 Task: Select Convenience. Add to cart, from CVS for 2717 Settlers Lane, Boyd, Montana 59013, Cell Number 917-762-1747, following items : Lactaid-Reduced Fat Milk - 2, Ferrero Nutella  - 3, Lotus Biscoff Cookies - 2
Action: Mouse moved to (227, 101)
Screenshot: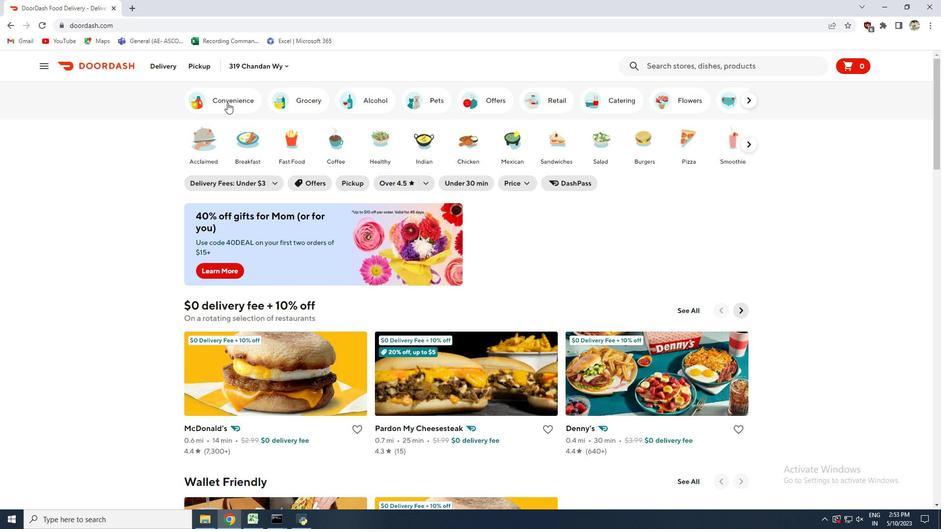 
Action: Mouse pressed left at (227, 101)
Screenshot: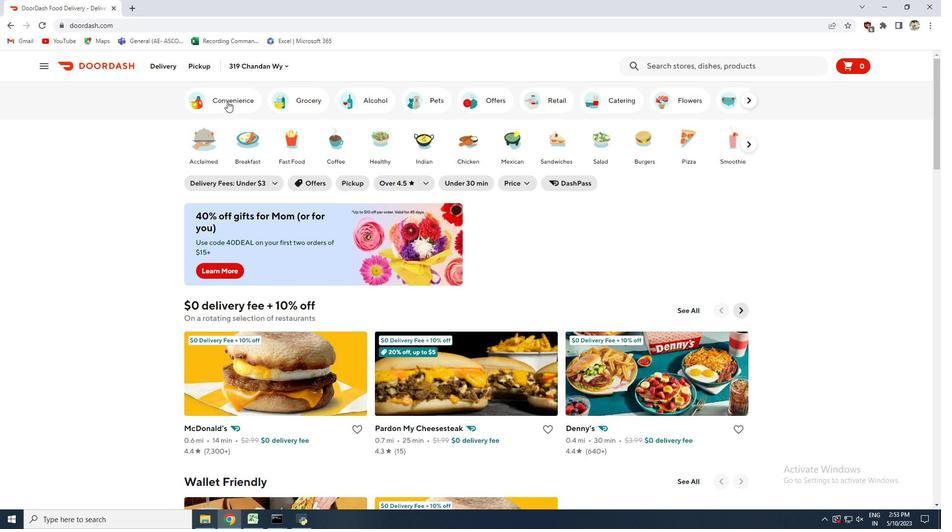 
Action: Mouse moved to (419, 221)
Screenshot: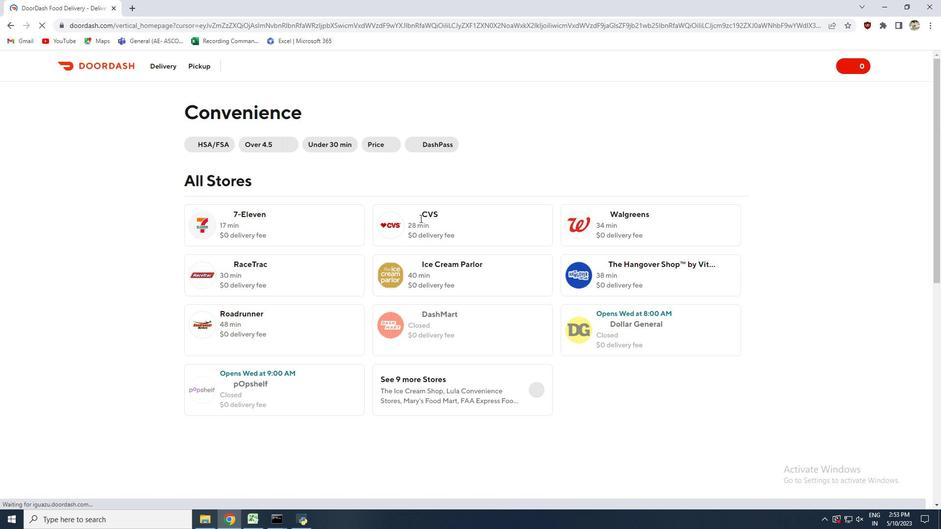
Action: Mouse pressed left at (419, 221)
Screenshot: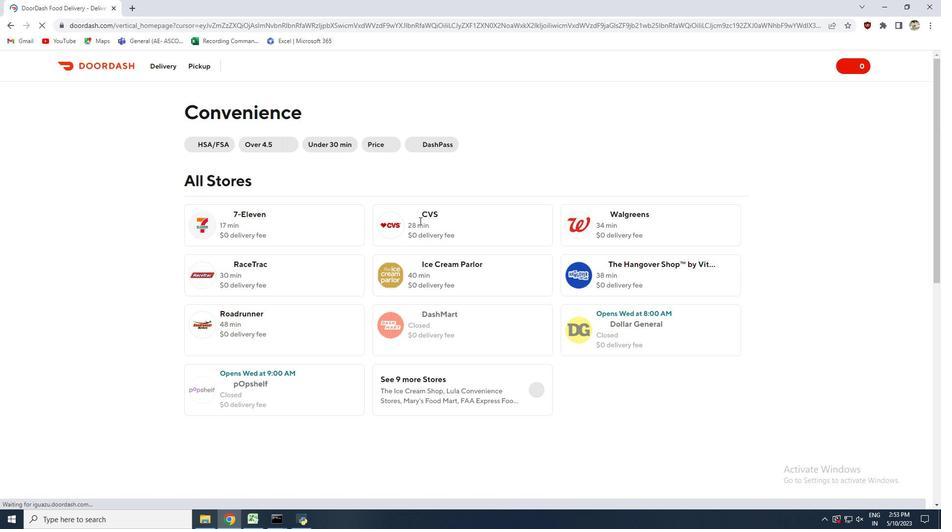 
Action: Mouse moved to (162, 66)
Screenshot: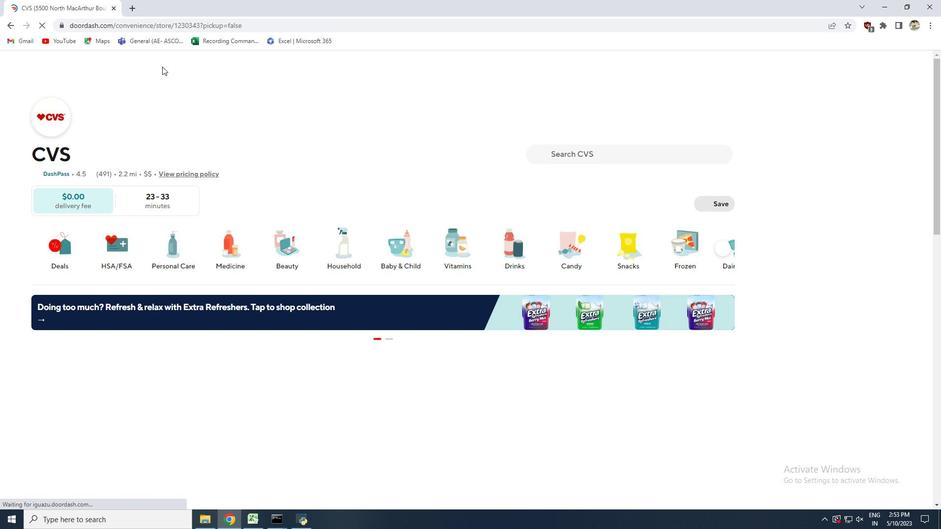 
Action: Mouse pressed left at (162, 66)
Screenshot: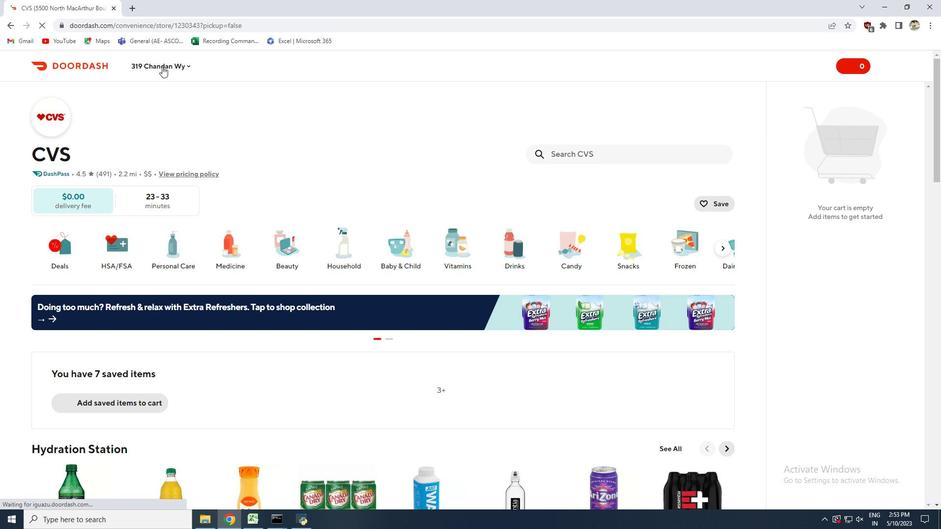
Action: Mouse moved to (194, 104)
Screenshot: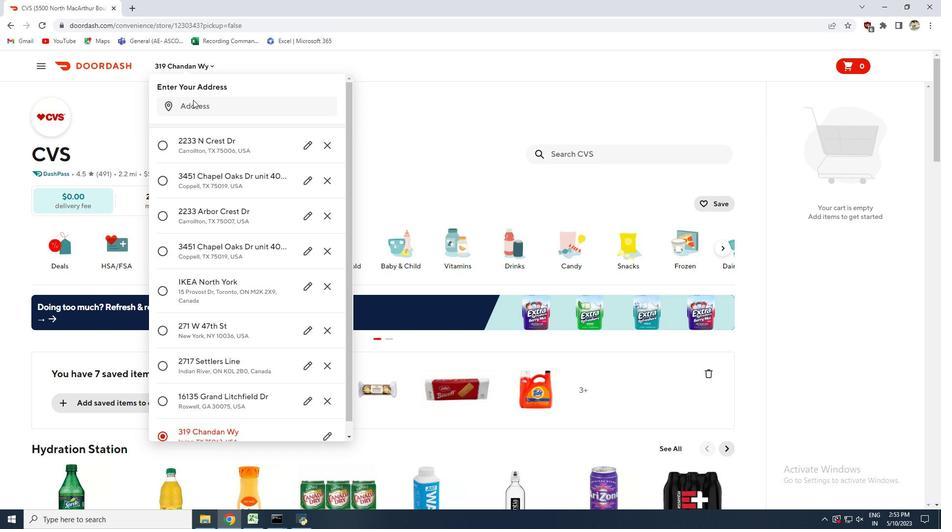 
Action: Mouse pressed left at (194, 104)
Screenshot: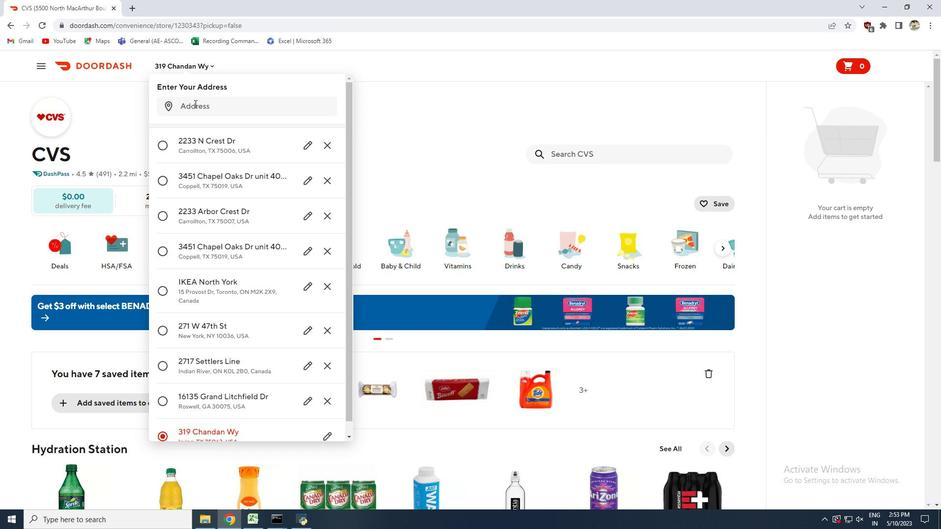 
Action: Key pressed 2717<Key.space><Key.caps_lock>S<Key.caps_lock>ettlers<Key.space>lane,<Key.space><Key.caps_lock>B<Key.caps_lock>oyd,<Key.space><Key.caps_lock>M<Key.caps_lock>ontana<Key.space>59013<Key.enter>
Screenshot: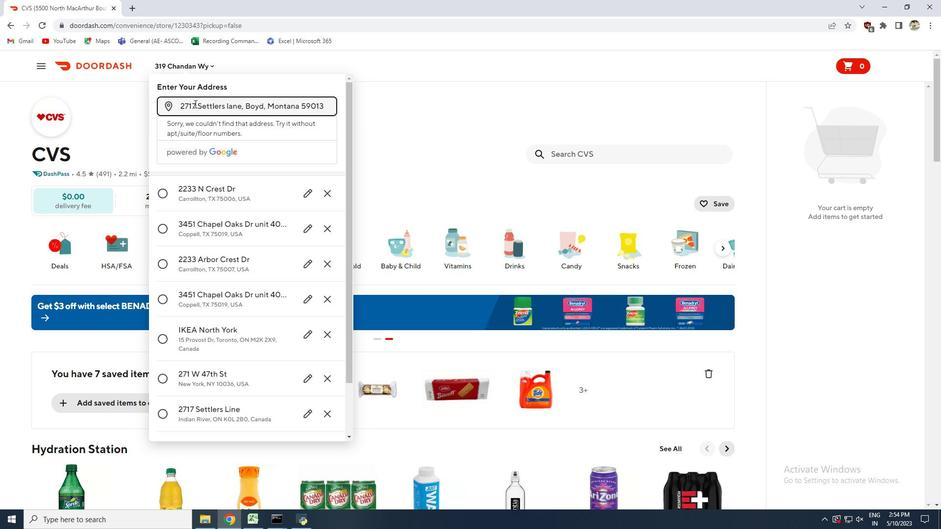 
Action: Mouse moved to (301, 397)
Screenshot: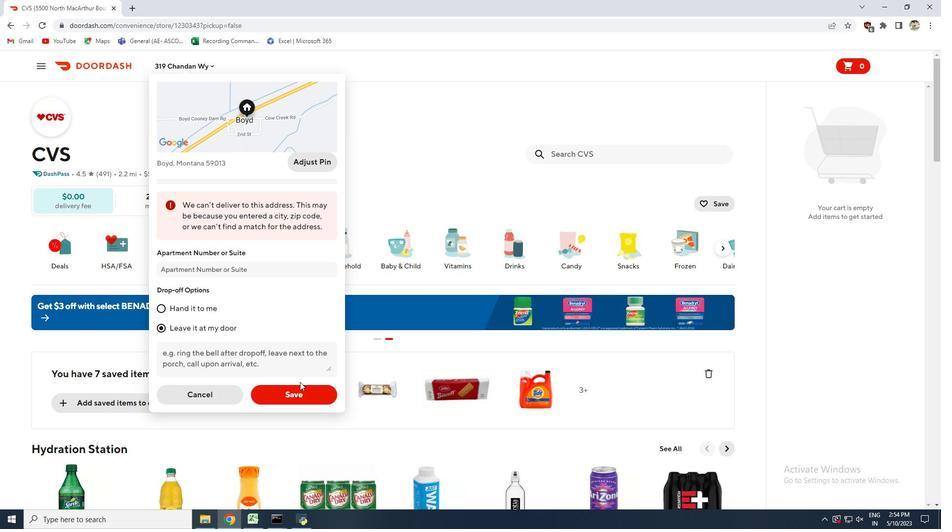 
Action: Mouse pressed left at (301, 397)
Screenshot: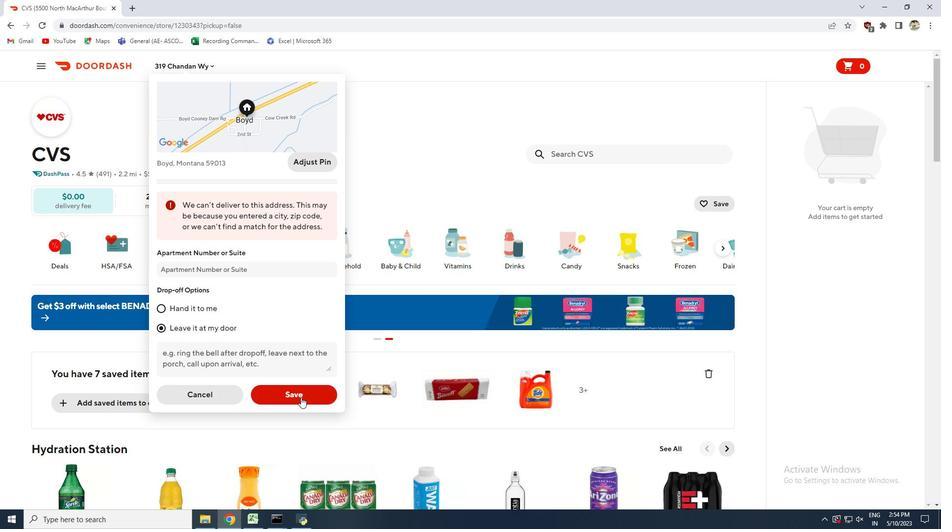 
Action: Mouse moved to (628, 153)
Screenshot: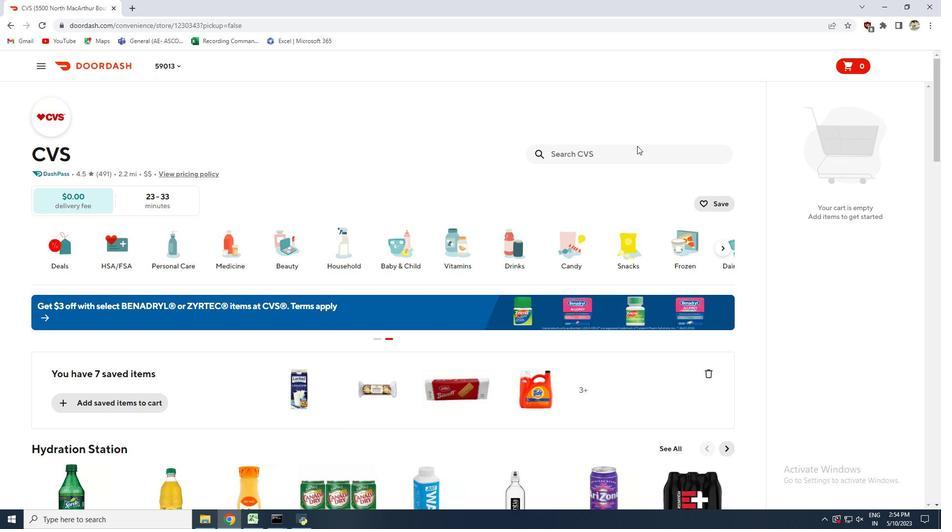 
Action: Mouse pressed left at (628, 153)
Screenshot: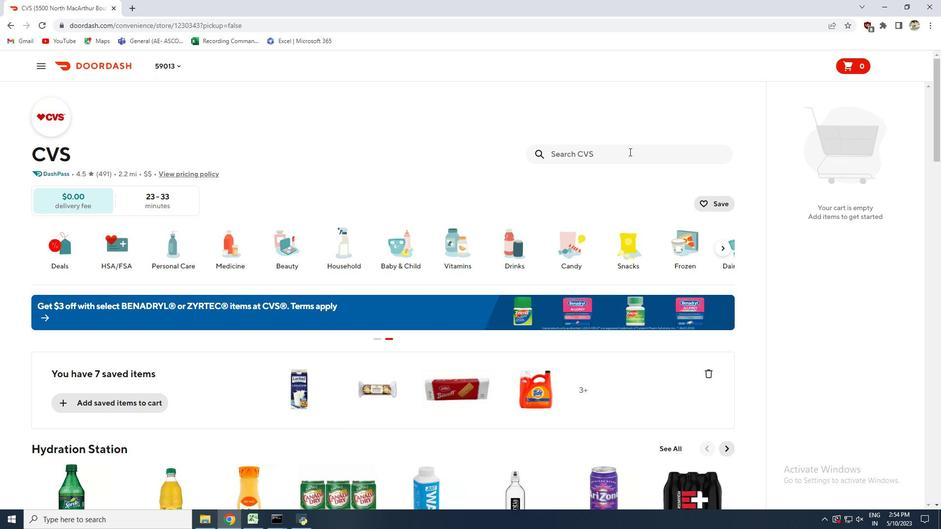 
Action: Key pressed <Key.caps_lock>L<Key.caps_lock>actaid-reduced<Key.space>fat<Key.space>milk<Key.enter>
Screenshot: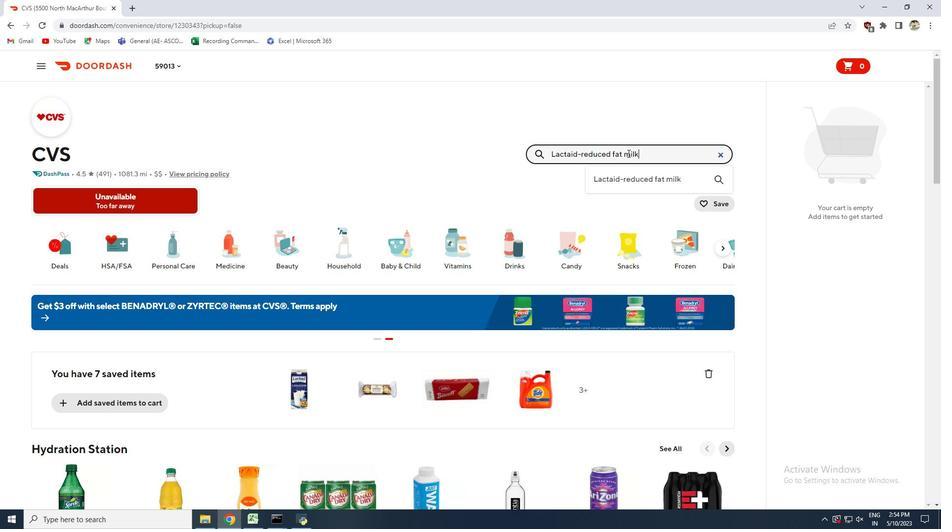 
Action: Mouse moved to (91, 256)
Screenshot: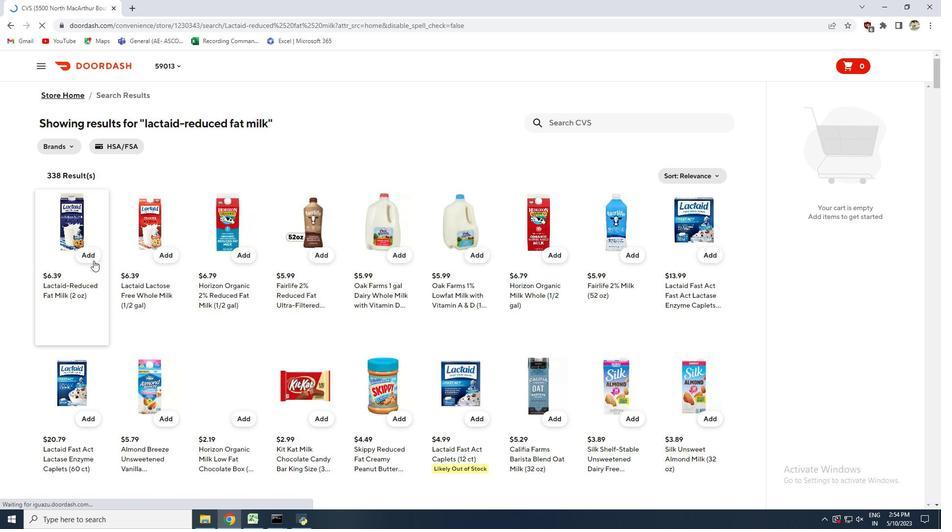 
Action: Mouse pressed left at (91, 256)
Screenshot: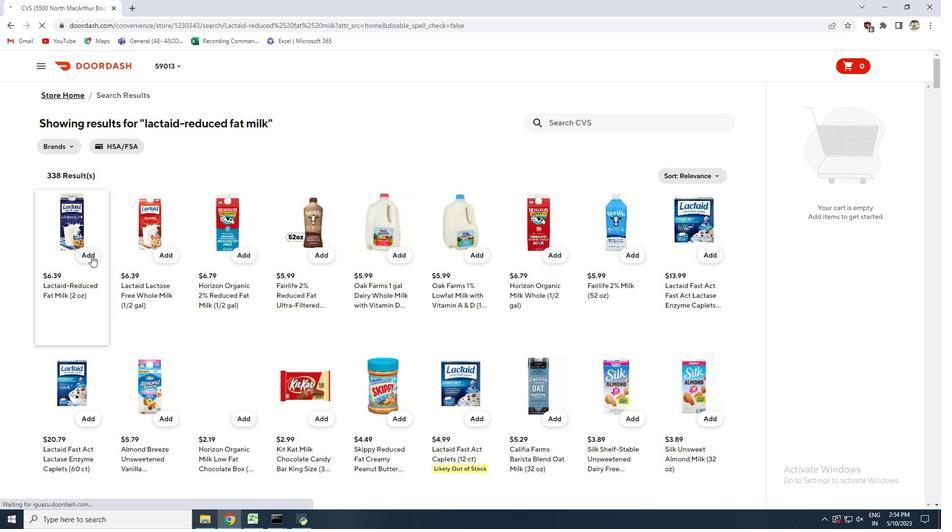 
Action: Mouse pressed left at (91, 256)
Screenshot: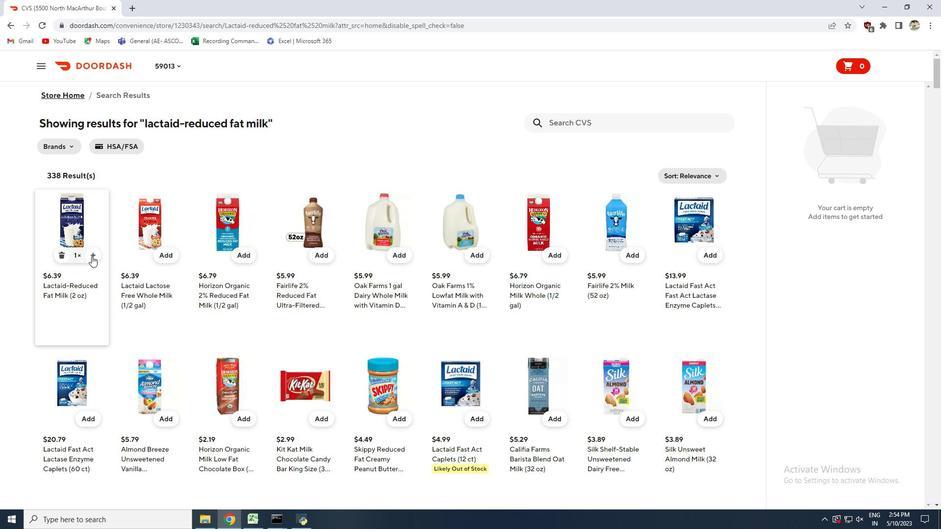 
Action: Mouse pressed left at (91, 256)
Screenshot: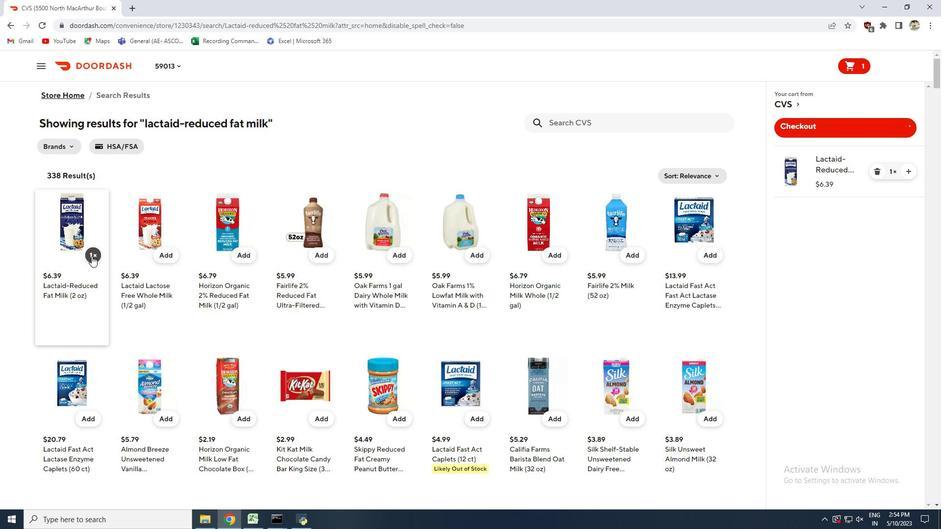 
Action: Mouse pressed right at (91, 256)
Screenshot: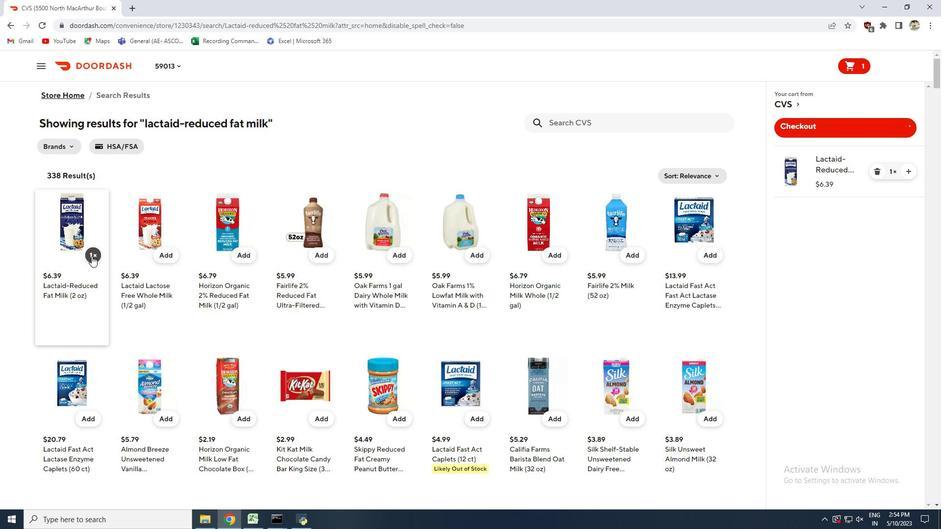 
Action: Mouse moved to (91, 254)
Screenshot: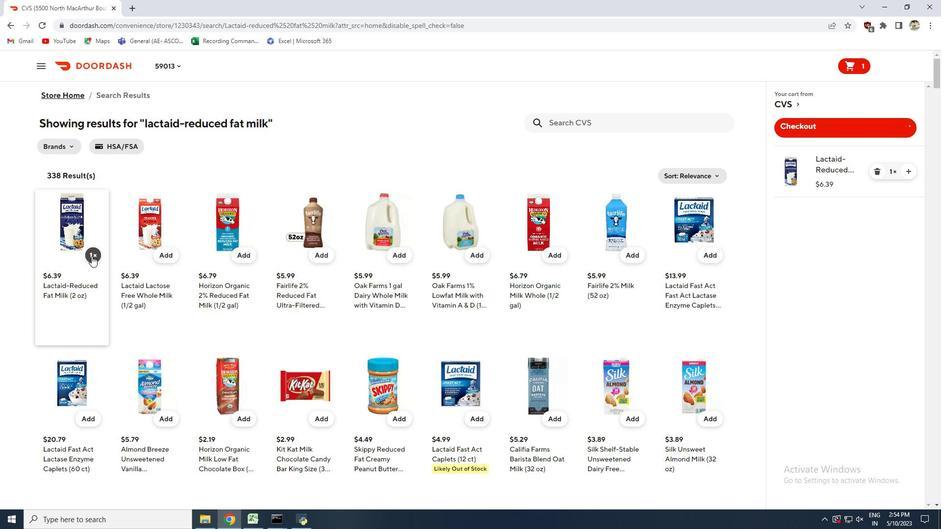 
Action: Mouse pressed left at (91, 254)
Screenshot: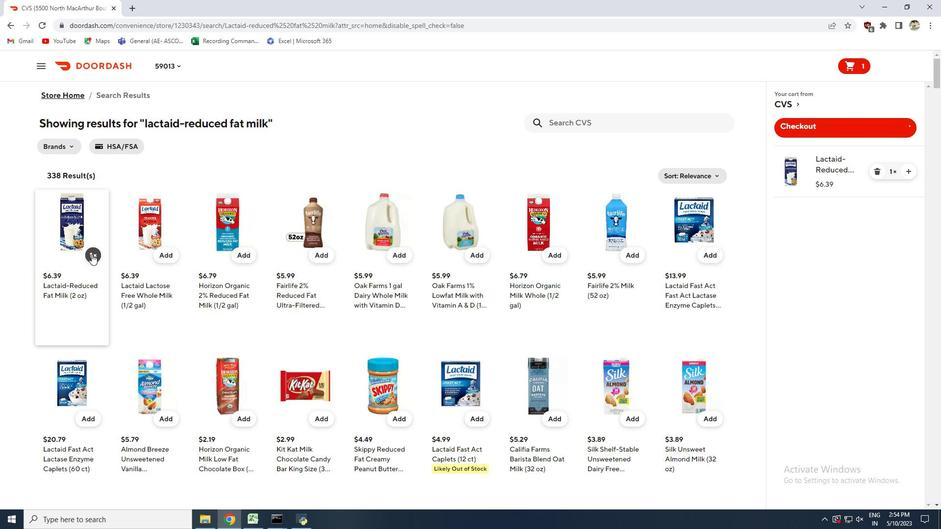
Action: Mouse pressed left at (91, 254)
Screenshot: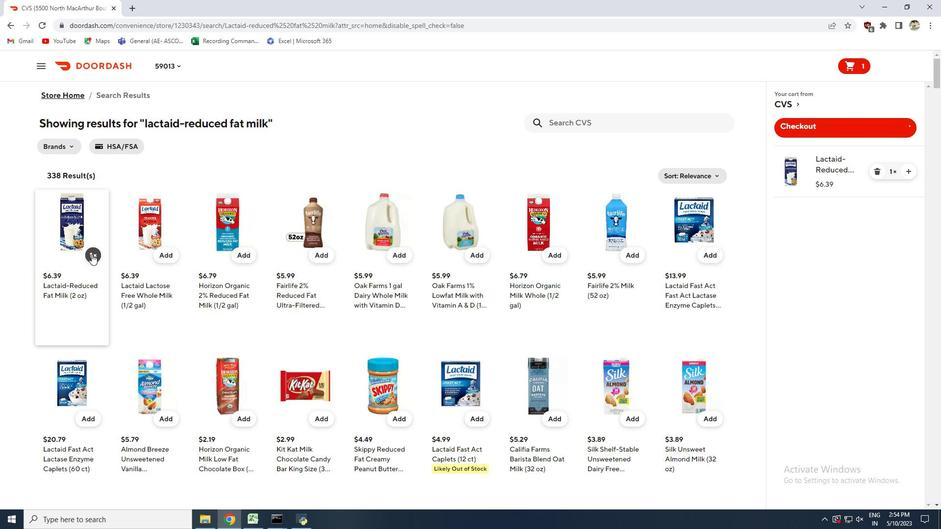 
Action: Mouse moved to (90, 252)
Screenshot: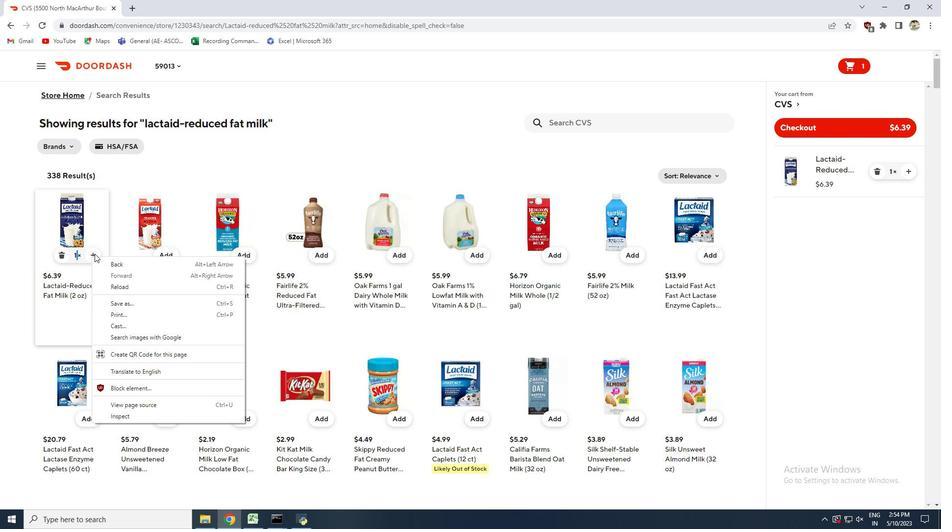 
Action: Mouse pressed left at (90, 252)
Screenshot: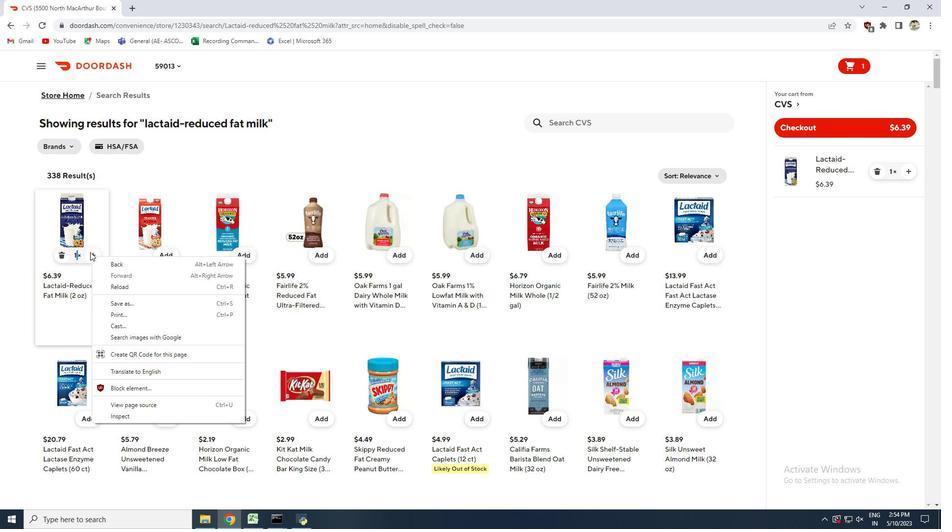 
Action: Mouse moved to (562, 122)
Screenshot: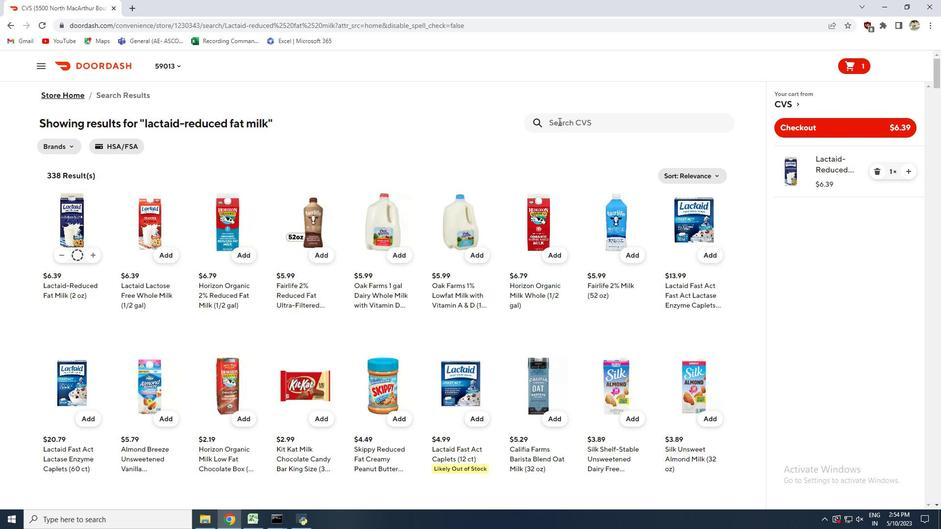 
Action: Mouse pressed left at (562, 122)
Screenshot: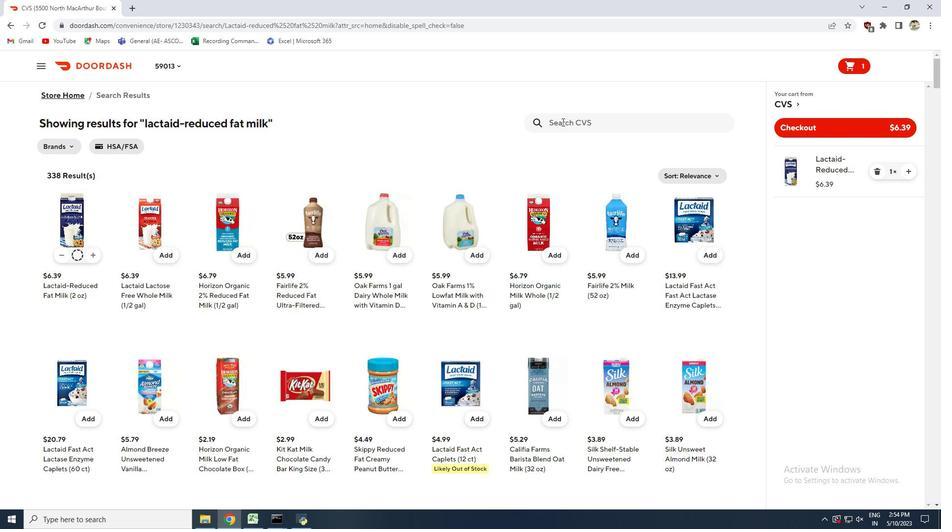 
Action: Mouse pressed right at (562, 122)
Screenshot: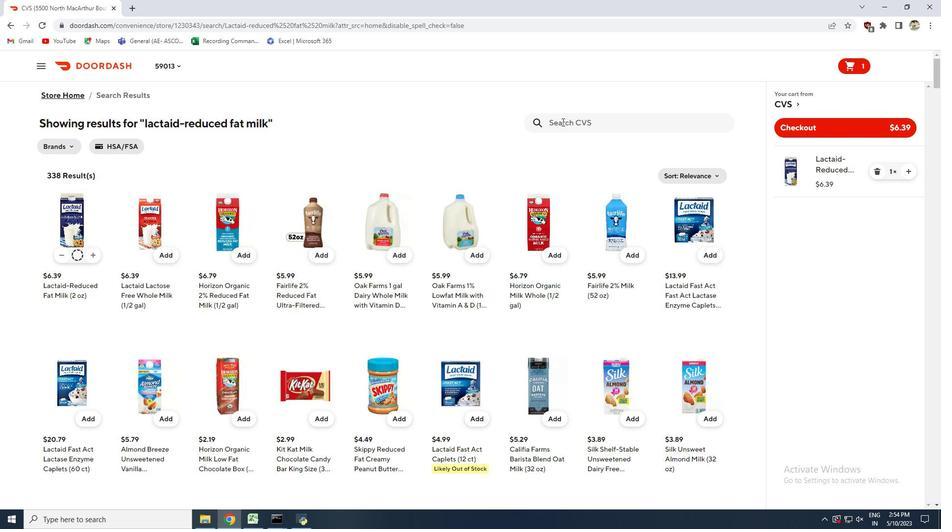 
Action: Key pressed <Key.caps_lock>F<Key.caps_lock>
Screenshot: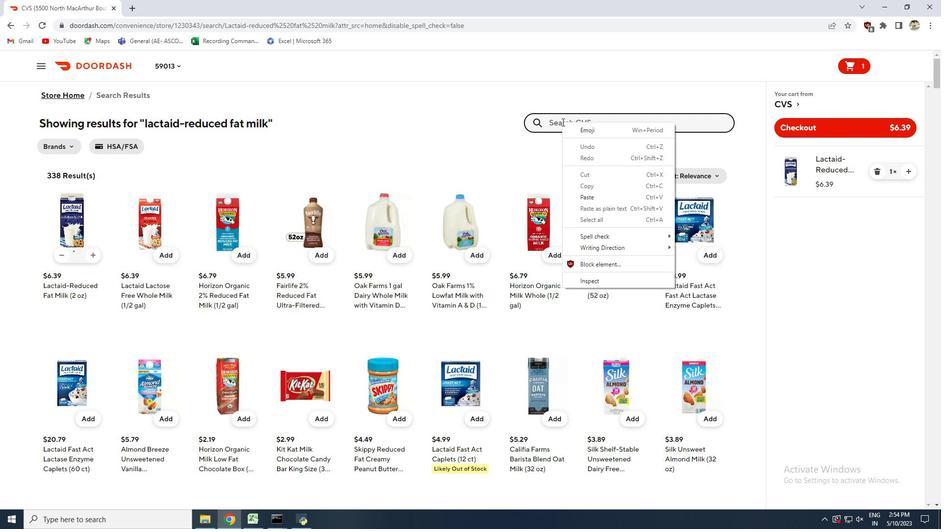 
Action: Mouse pressed left at (562, 122)
Screenshot: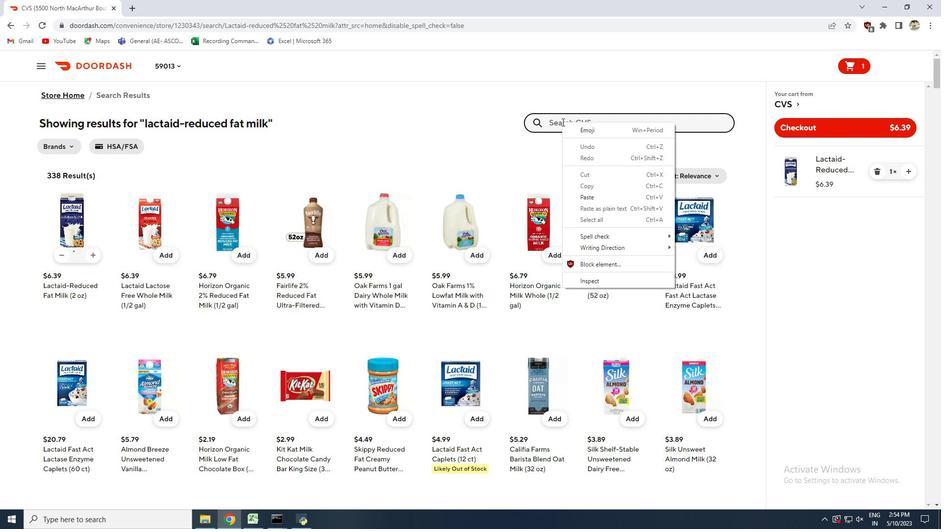 
Action: Mouse pressed left at (562, 122)
Screenshot: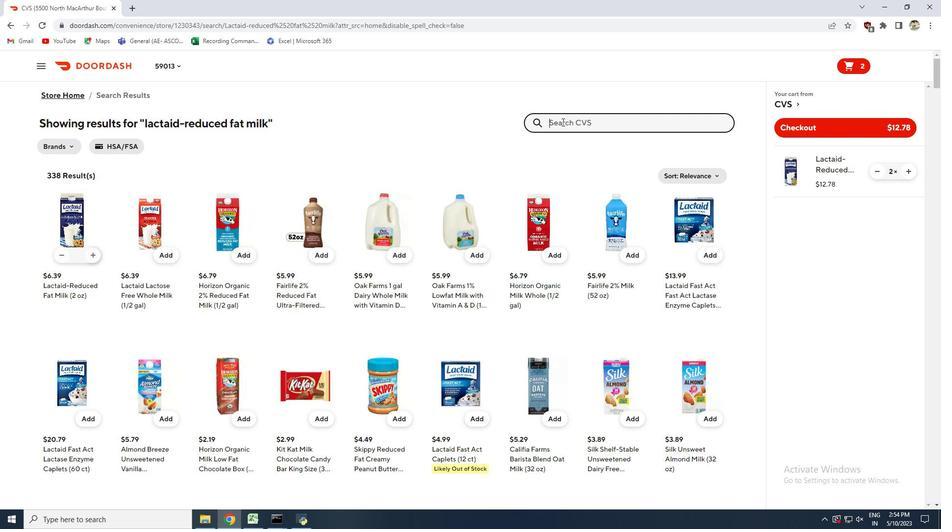 
Action: Key pressed <Key.caps_lock>F<Key.caps_lock>errero<Key.space><Key.caps_lock>N<Key.caps_lock>utella<Key.enter>
Screenshot: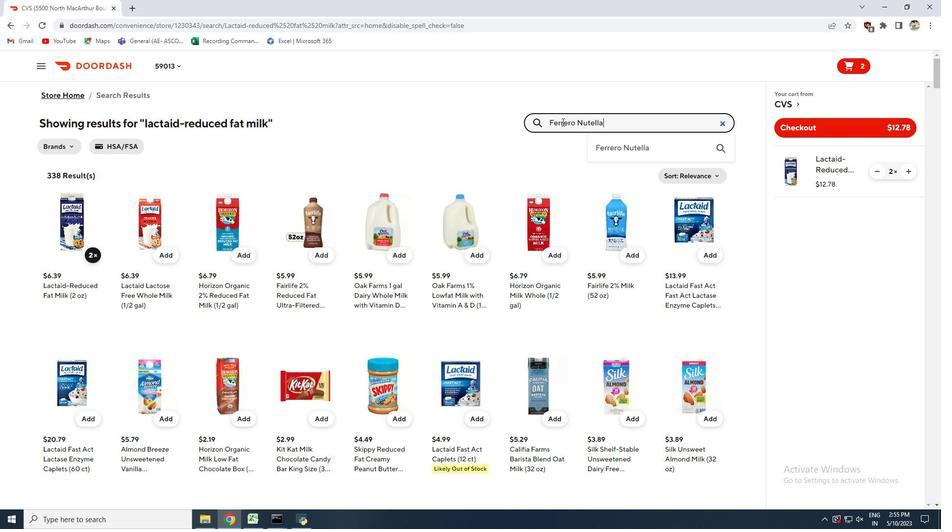 
Action: Mouse moved to (84, 252)
Screenshot: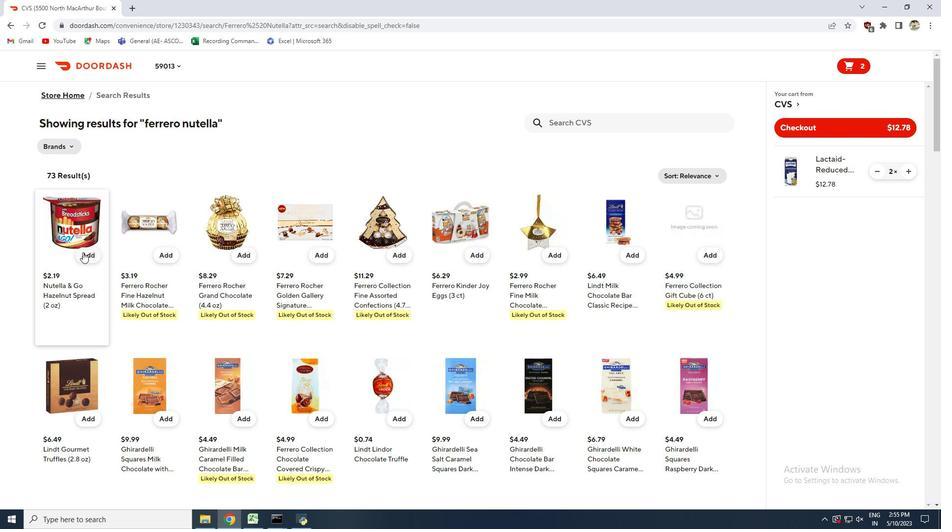 
Action: Mouse pressed left at (84, 252)
Screenshot: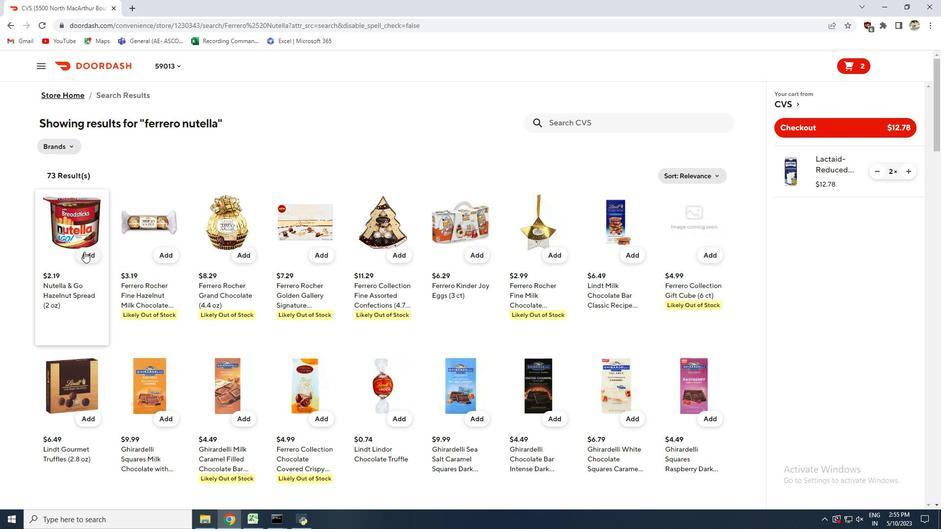 
Action: Mouse moved to (91, 254)
Screenshot: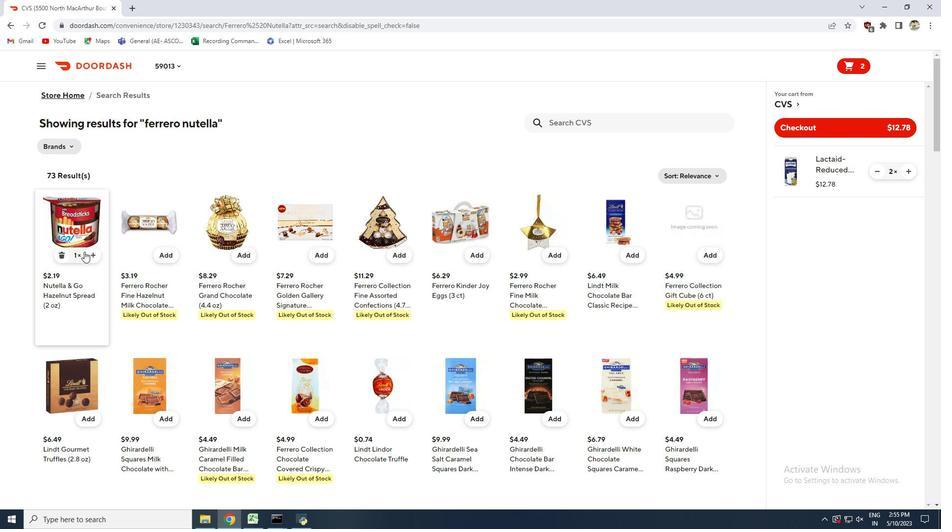 
Action: Mouse pressed left at (91, 254)
Screenshot: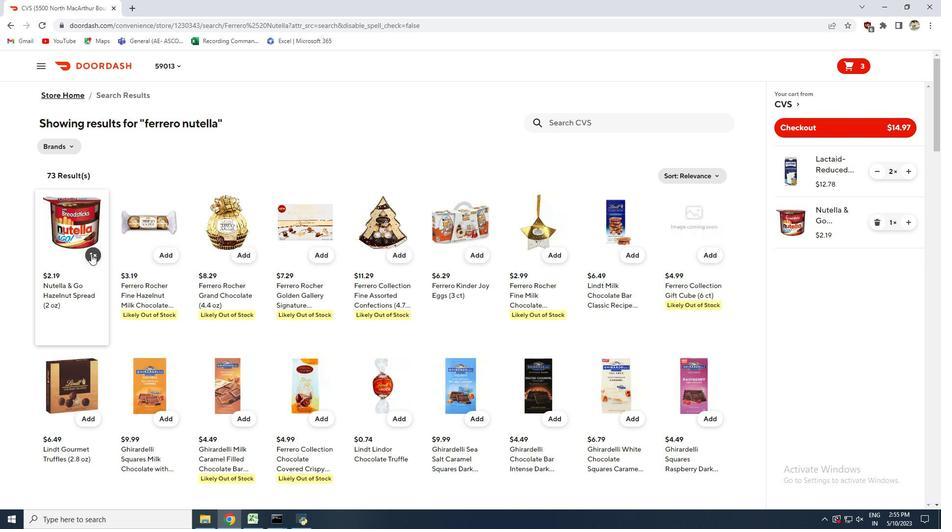 
Action: Mouse pressed left at (91, 254)
Screenshot: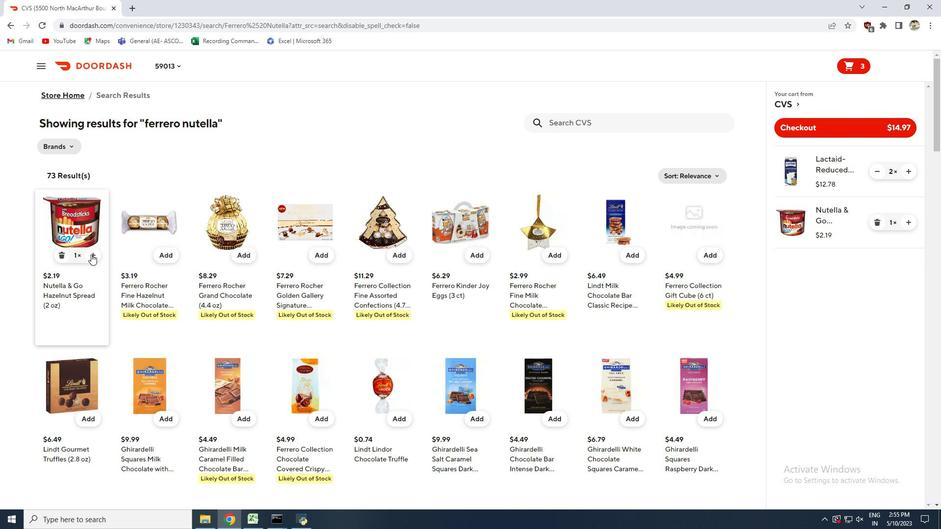 
Action: Mouse pressed left at (91, 254)
Screenshot: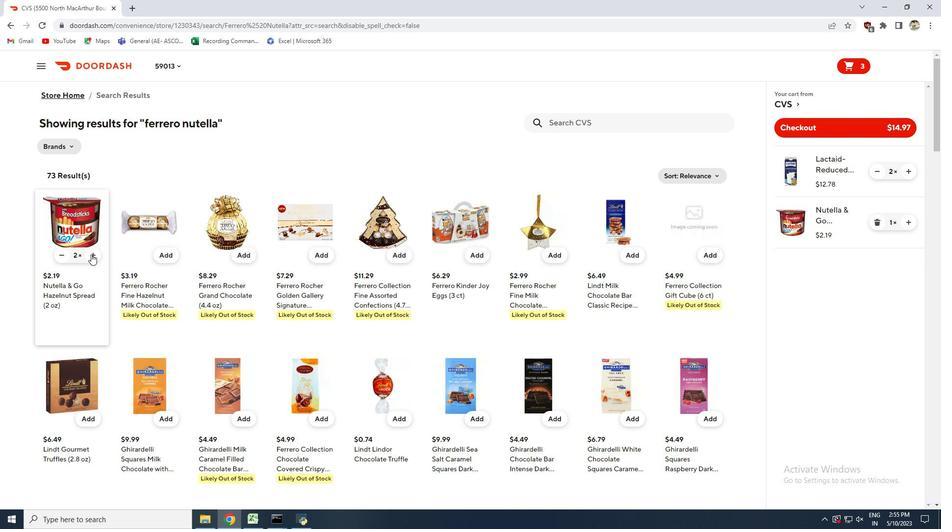 
Action: Mouse moved to (577, 121)
Screenshot: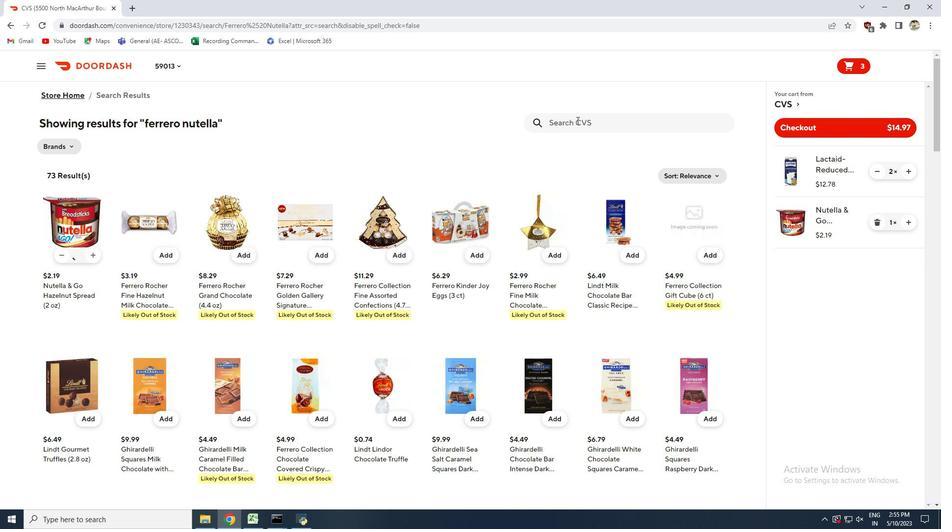 
Action: Mouse pressed left at (577, 121)
Screenshot: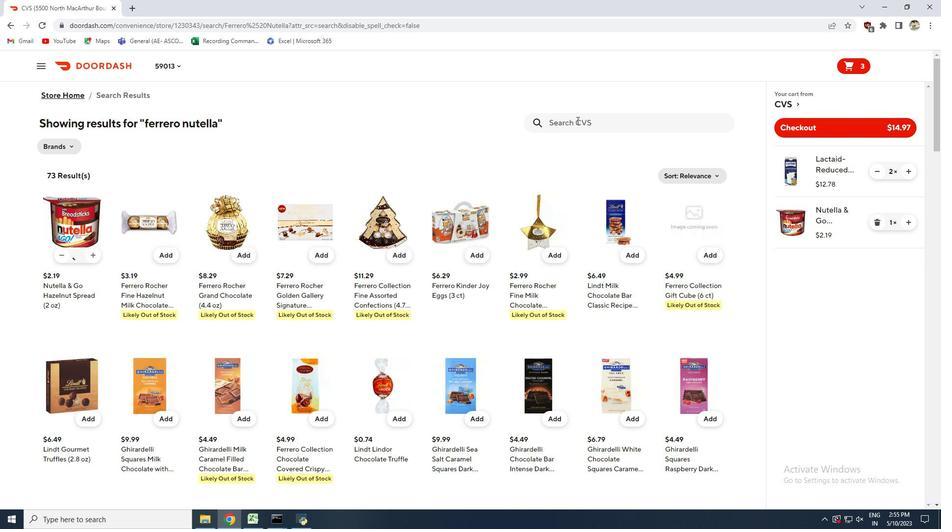 
Action: Key pressed <Key.caps_lock>L<Key.caps_lock>otus<Key.space><Key.caps_lock>B<Key.caps_lock>iscoff<Key.space><Key.caps_lock>C<Key.caps_lock>ookies<Key.enter>
Screenshot: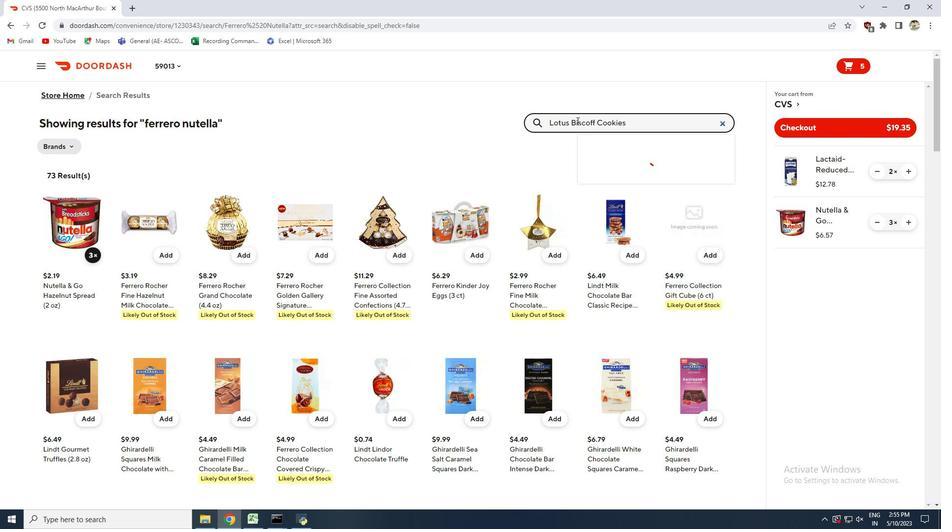 
Action: Mouse moved to (85, 255)
Screenshot: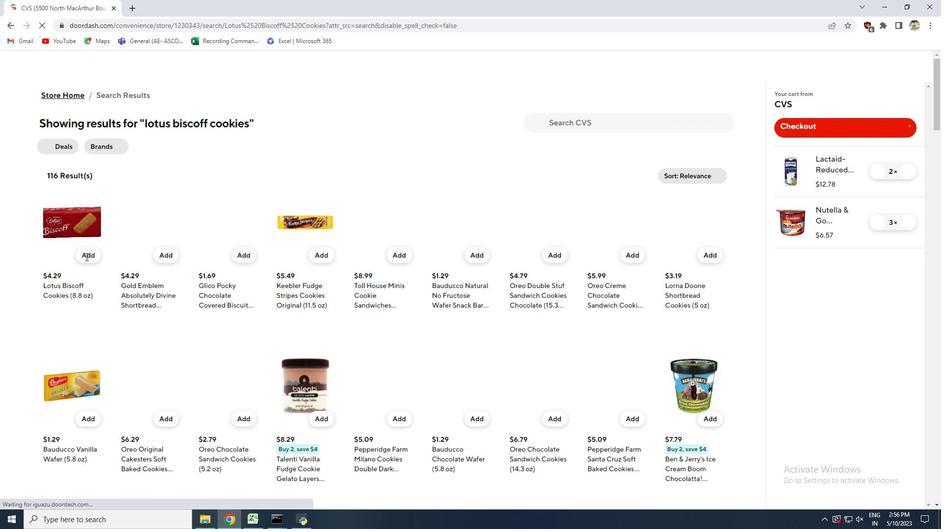 
Action: Mouse pressed left at (85, 255)
Screenshot: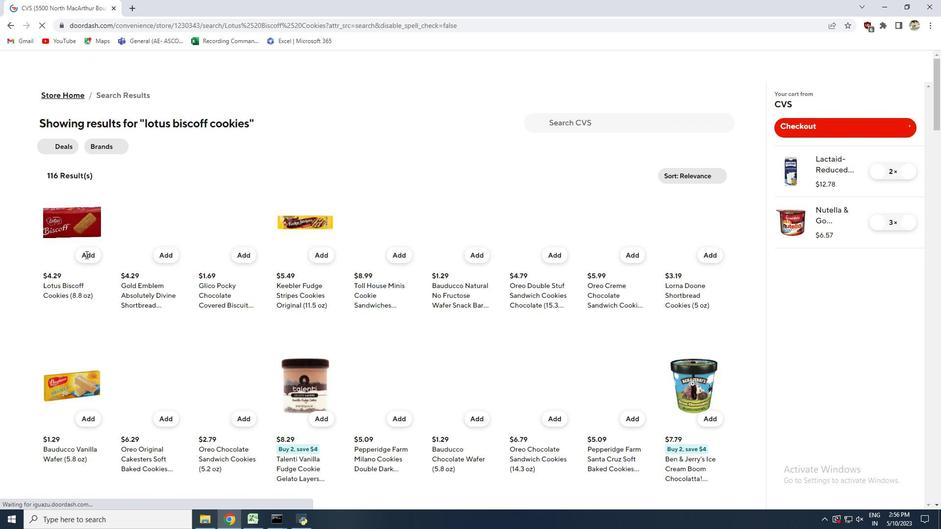 
Action: Mouse moved to (93, 255)
Screenshot: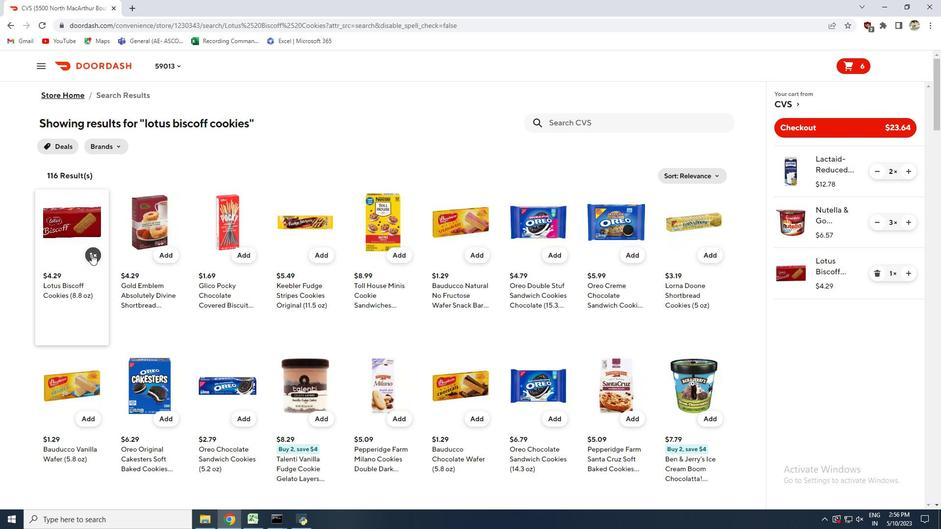 
Action: Mouse pressed left at (93, 255)
Screenshot: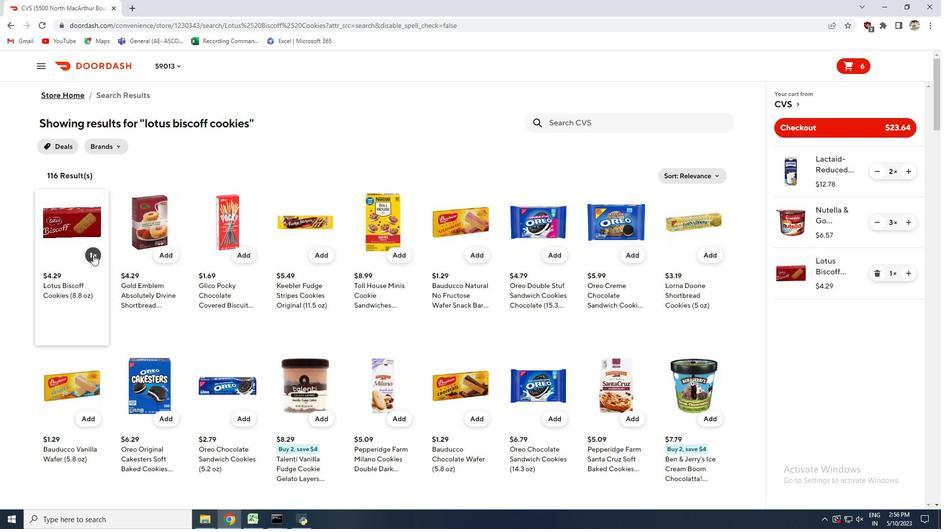 
Action: Mouse pressed left at (93, 255)
Screenshot: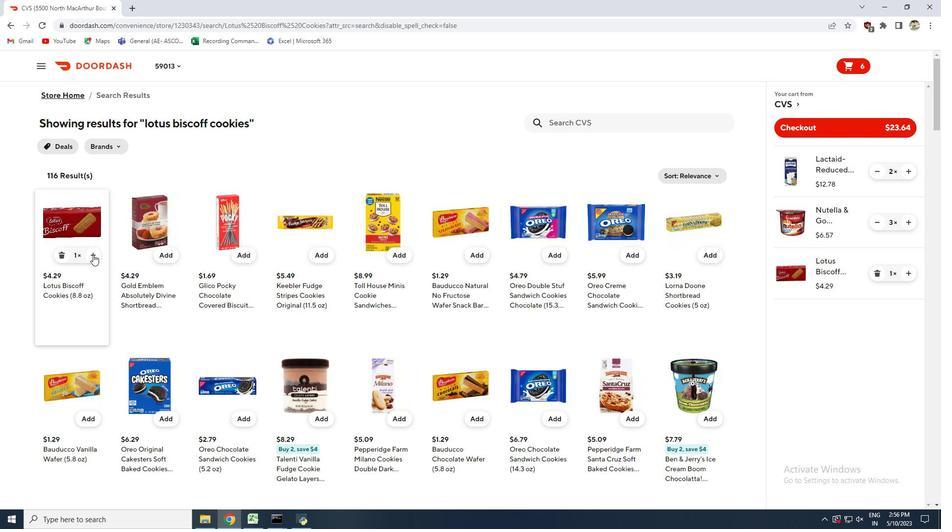 
